 Task: Use the formula "SUBSTITUTE" in spreadsheet "Project portfolio".
Action: Mouse moved to (122, 87)
Screenshot: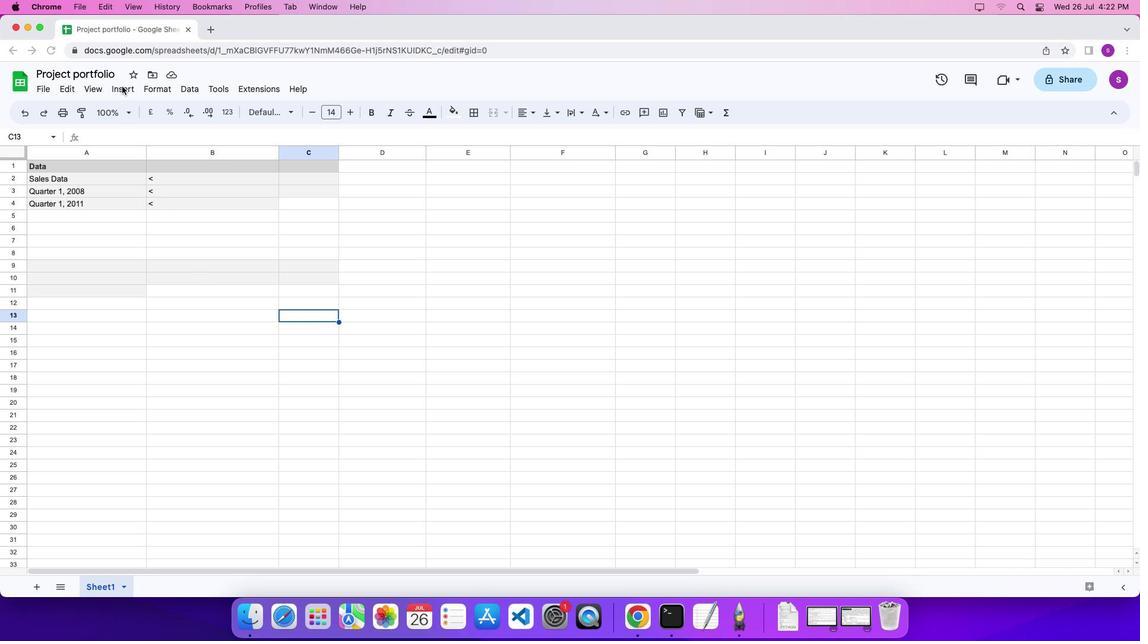 
Action: Mouse pressed left at (122, 87)
Screenshot: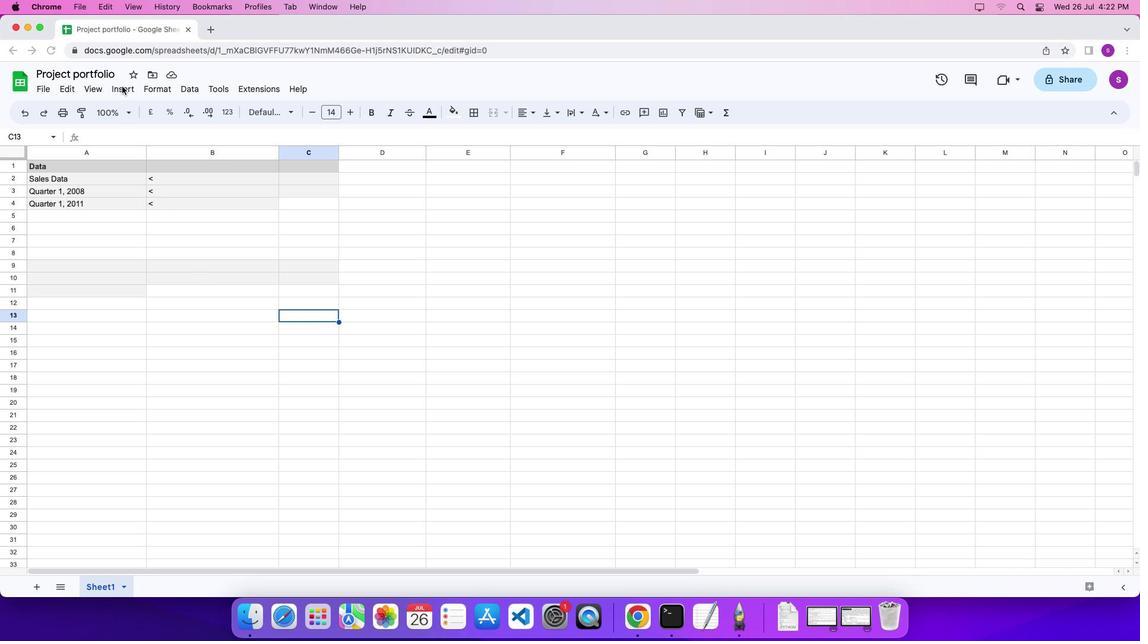 
Action: Mouse moved to (130, 89)
Screenshot: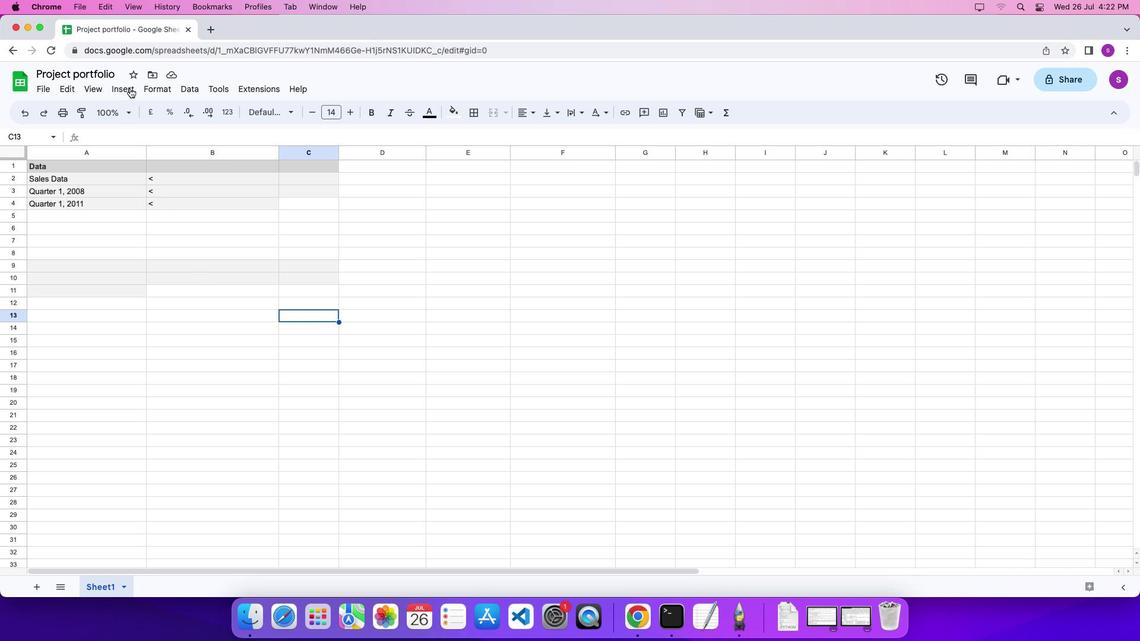 
Action: Mouse pressed left at (130, 89)
Screenshot: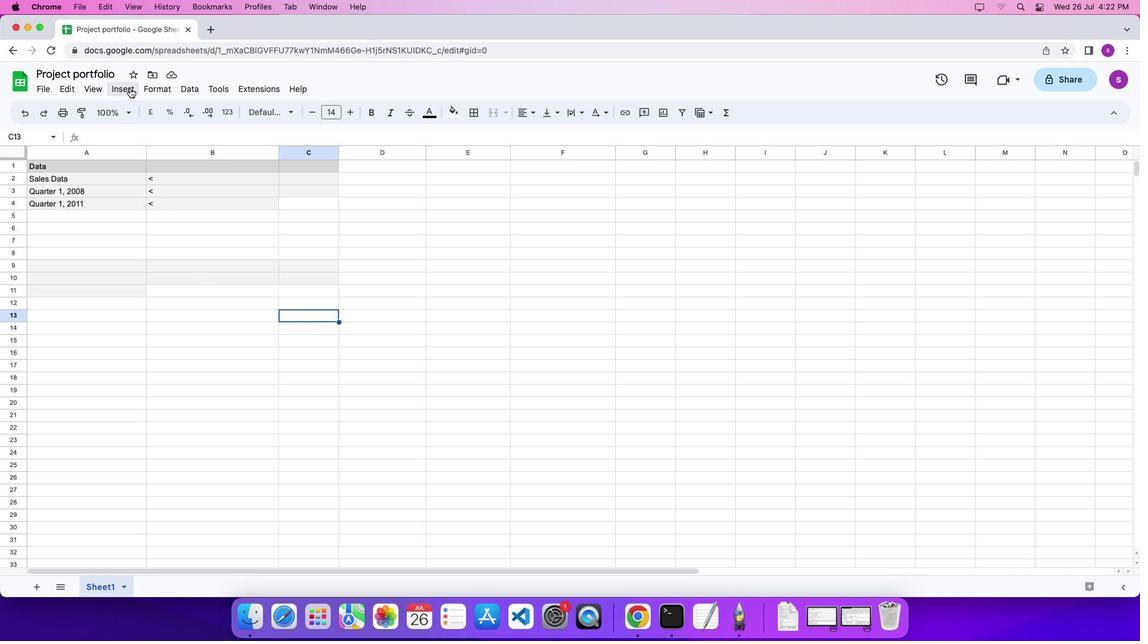 
Action: Mouse moved to (519, 385)
Screenshot: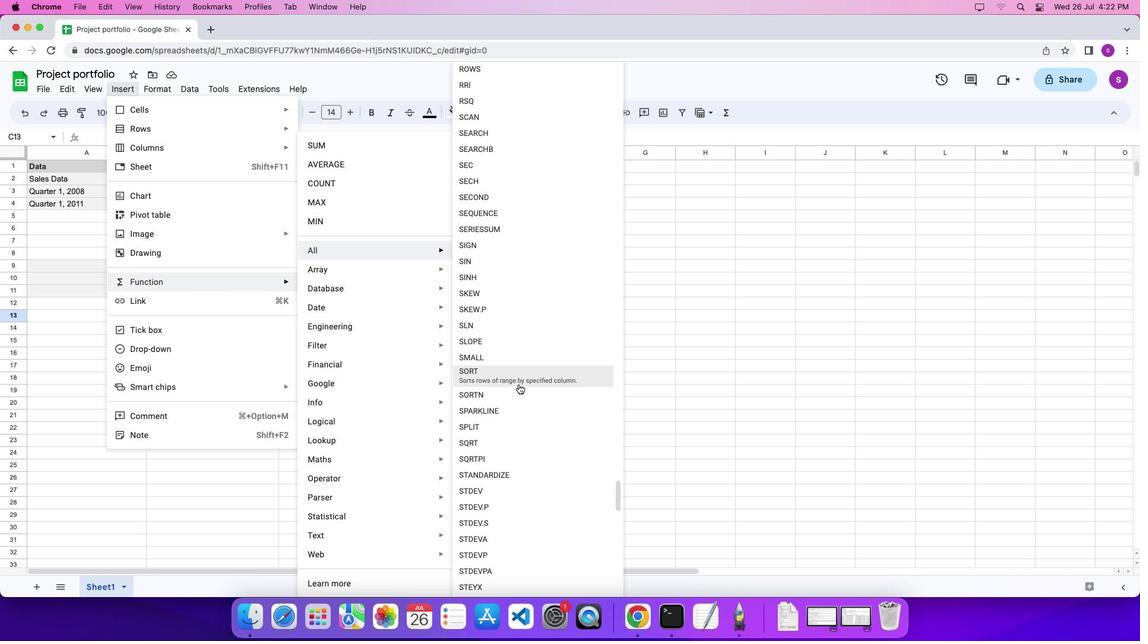 
Action: Mouse scrolled (519, 385) with delta (0, 0)
Screenshot: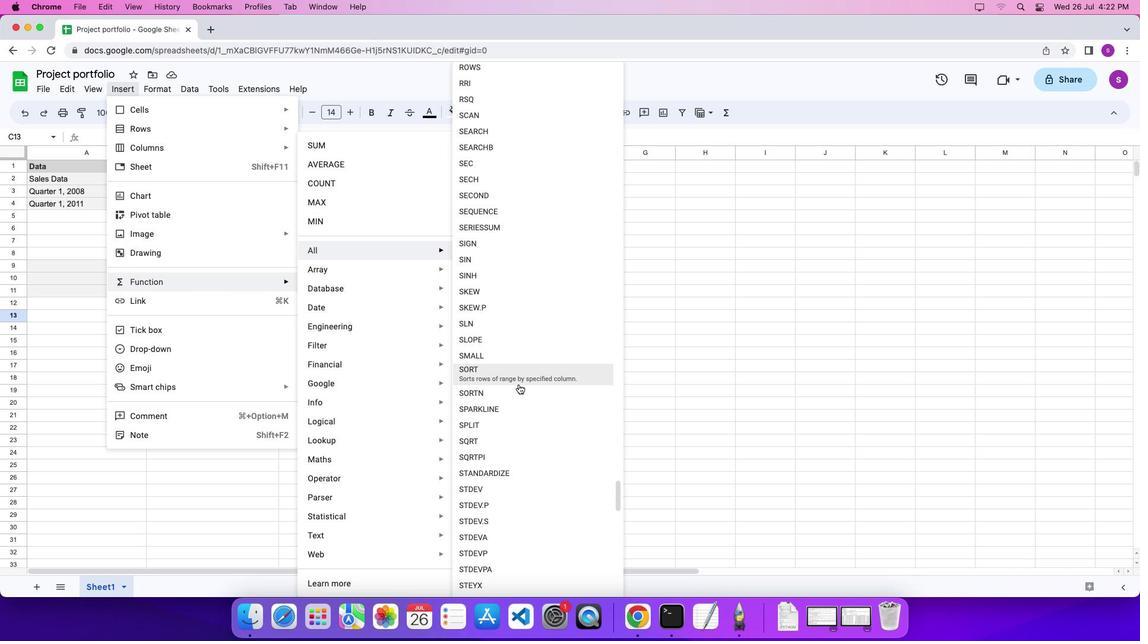 
Action: Mouse scrolled (519, 385) with delta (0, 0)
Screenshot: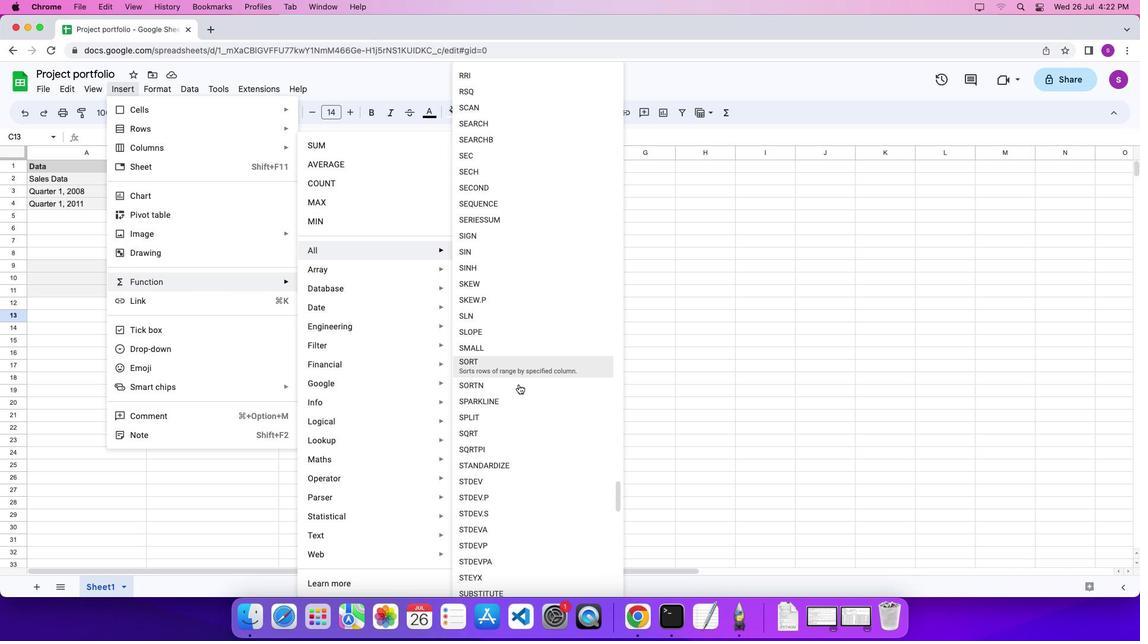 
Action: Mouse scrolled (519, 385) with delta (0, 0)
Screenshot: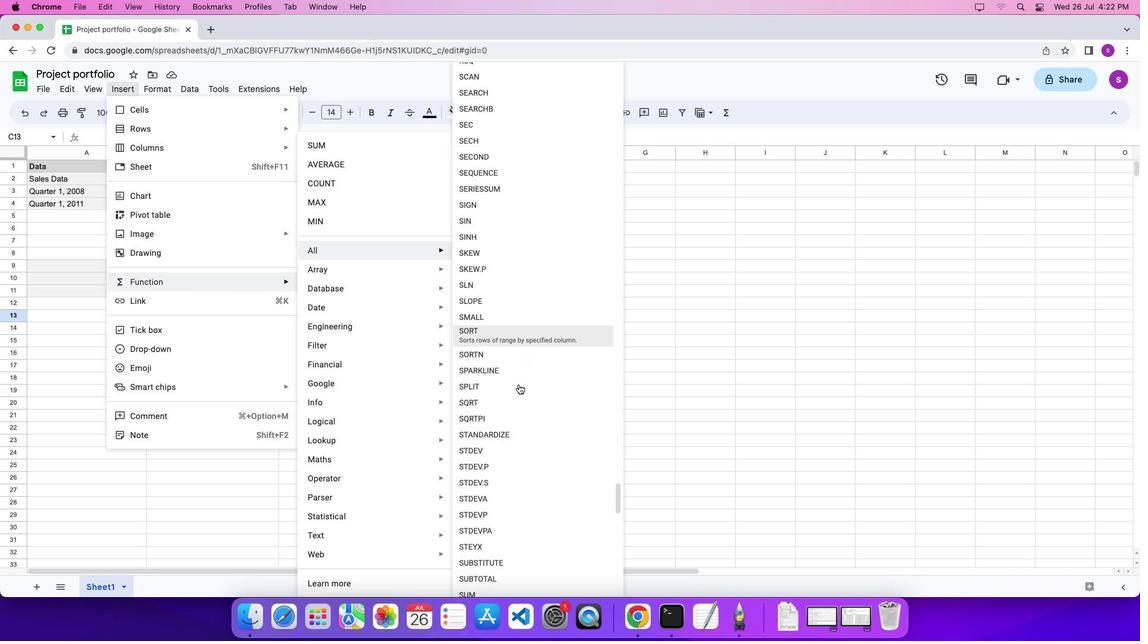 
Action: Mouse scrolled (519, 385) with delta (0, 0)
Screenshot: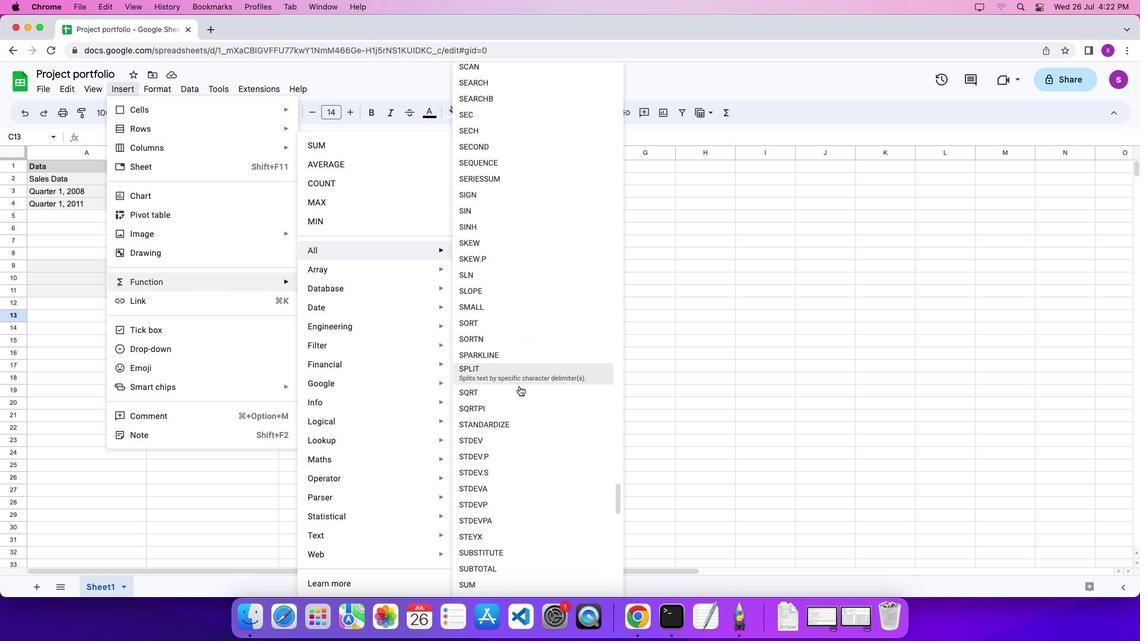 
Action: Mouse moved to (520, 547)
Screenshot: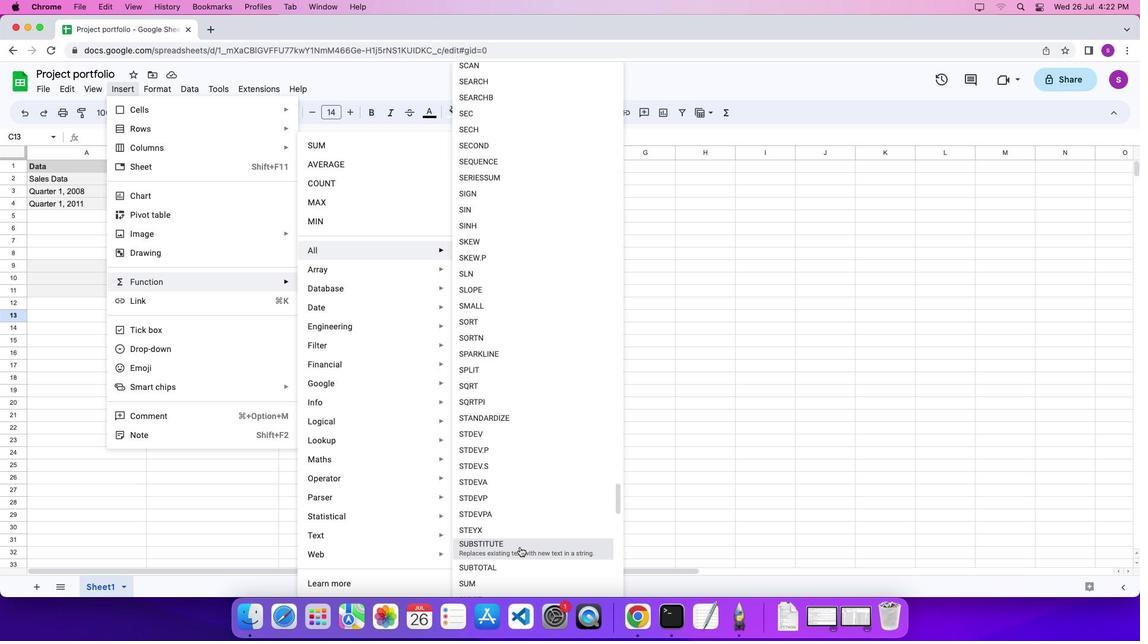 
Action: Mouse pressed left at (520, 547)
Screenshot: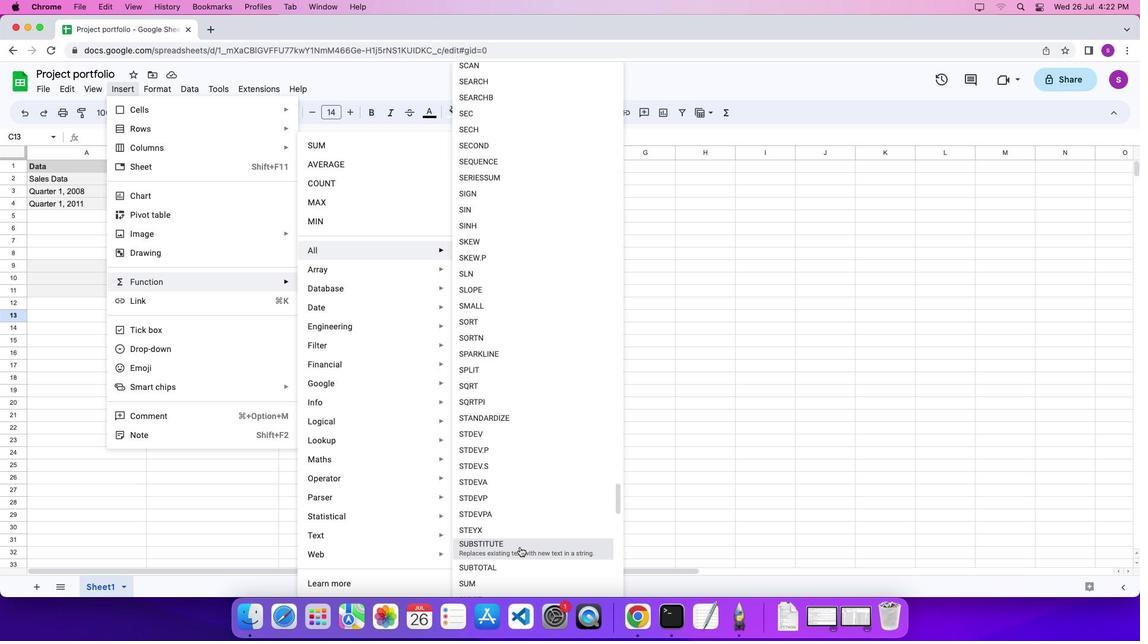 
Action: Mouse moved to (106, 175)
Screenshot: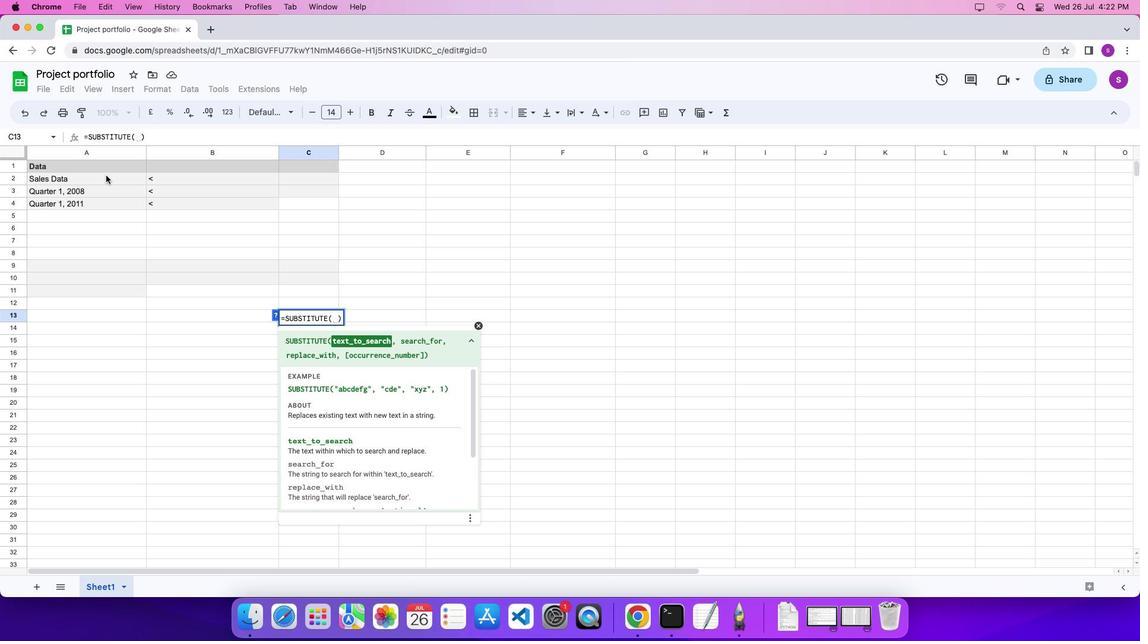 
Action: Mouse pressed left at (106, 175)
Screenshot: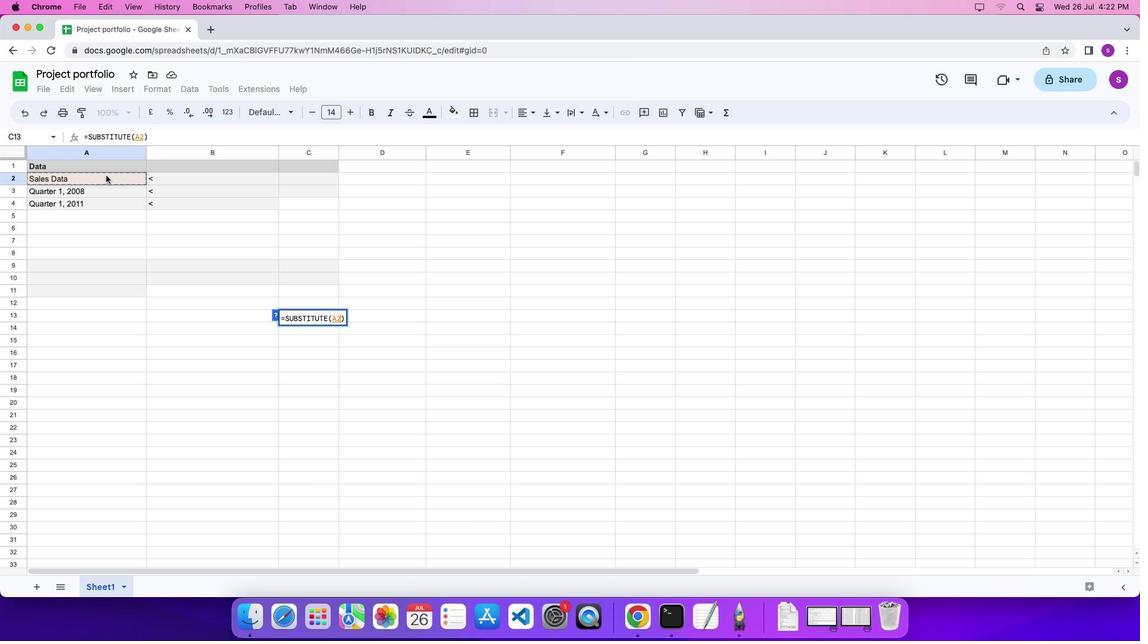 
Action: Mouse moved to (184, 226)
Screenshot: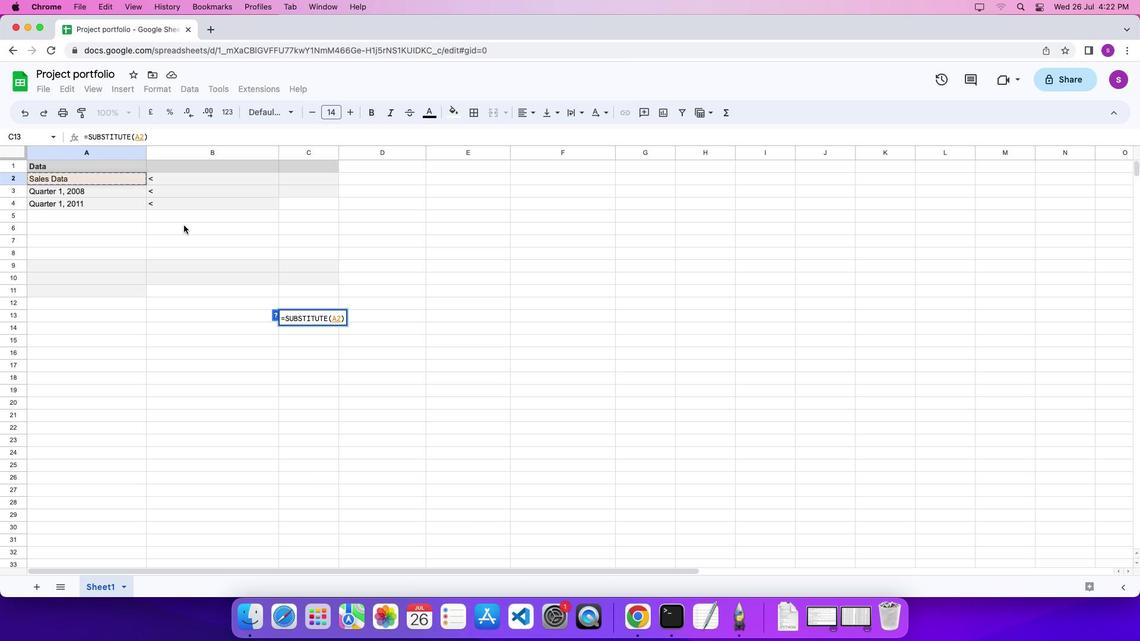 
Action: Key pressed ','Key.shift_r'"'
Screenshot: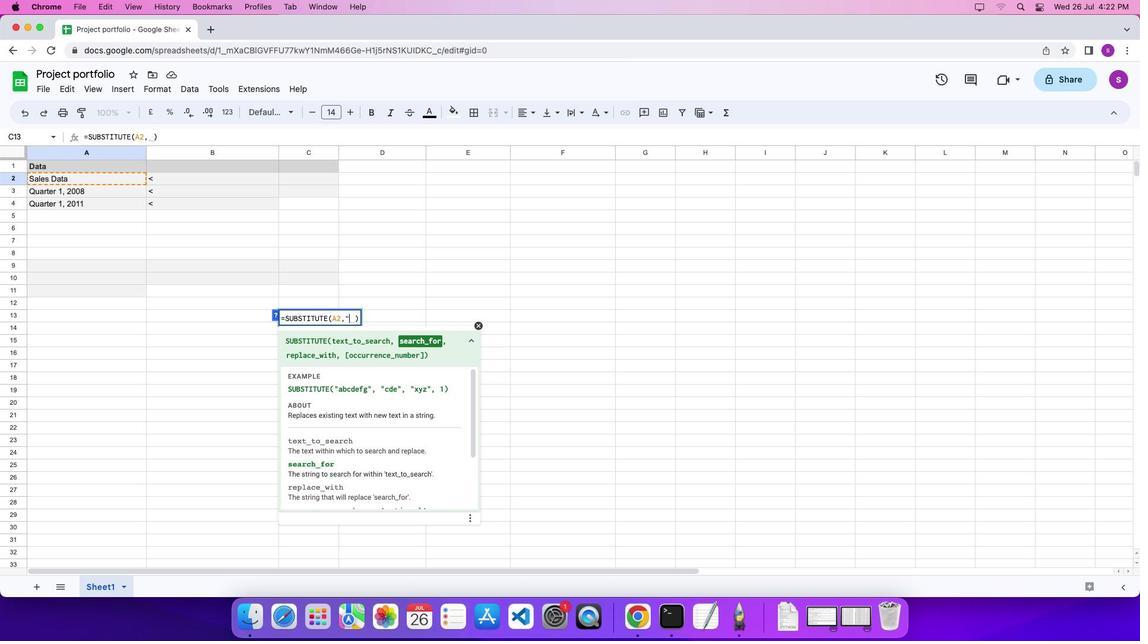 
Action: Mouse moved to (191, 222)
Screenshot: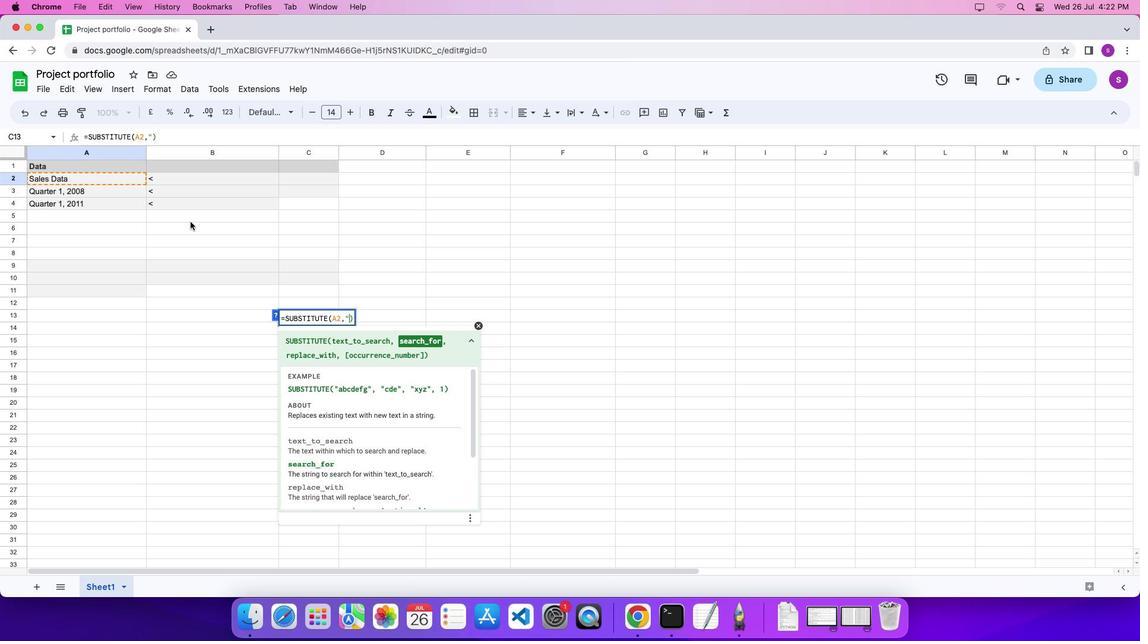 
Action: Key pressed Key.shift'S''a''l''e''s'Key.shift_r'"'','Key.shift_r'"''c''o''s''t'Key.shift_r'"''\x03'
Screenshot: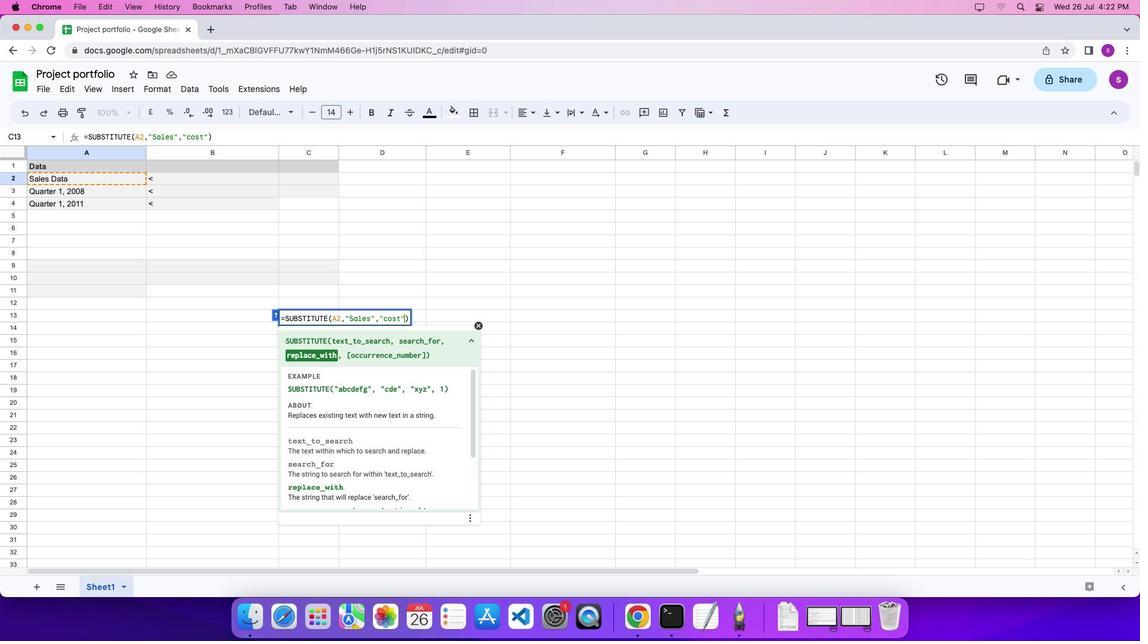 
